 Task: Check current mortgage rates for homes with 15-year fixed loan payments.
Action: Mouse moved to (1043, 174)
Screenshot: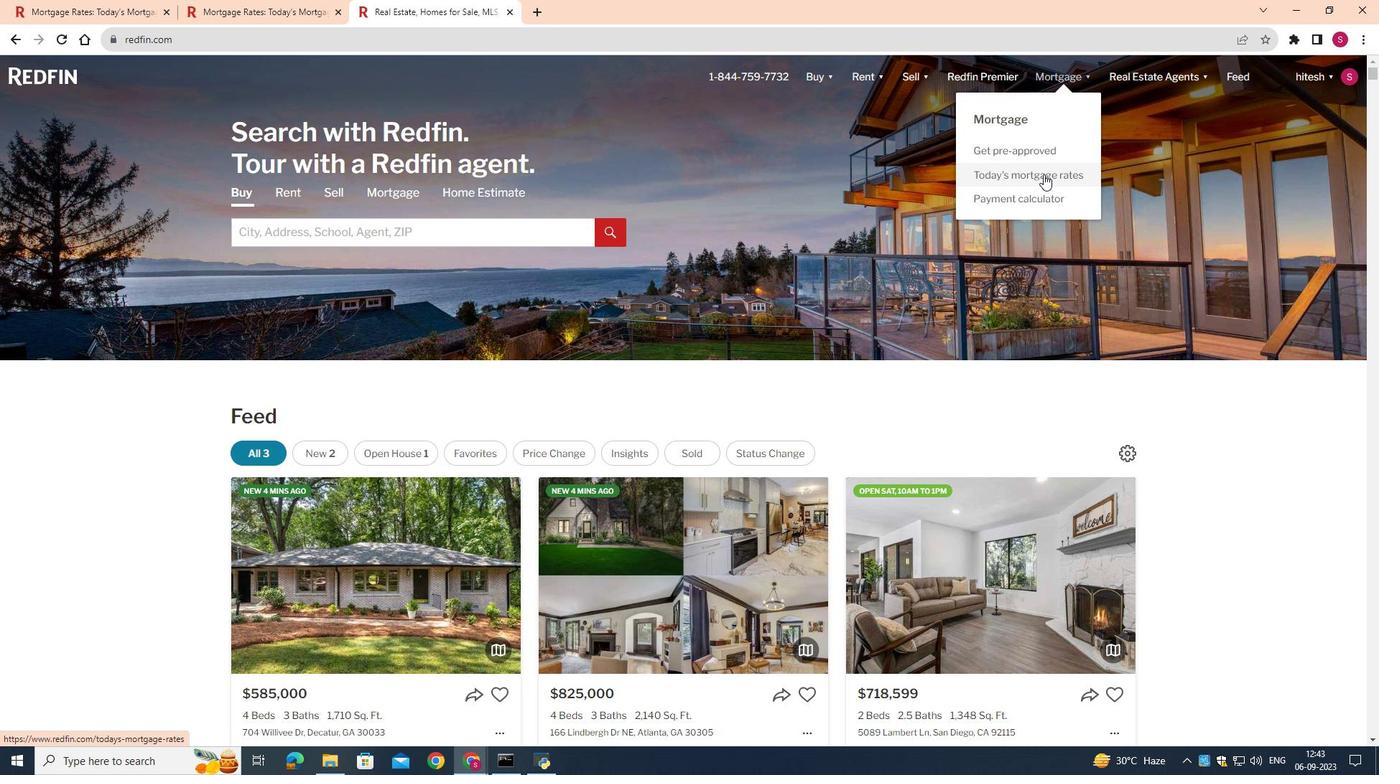 
Action: Mouse pressed left at (1043, 174)
Screenshot: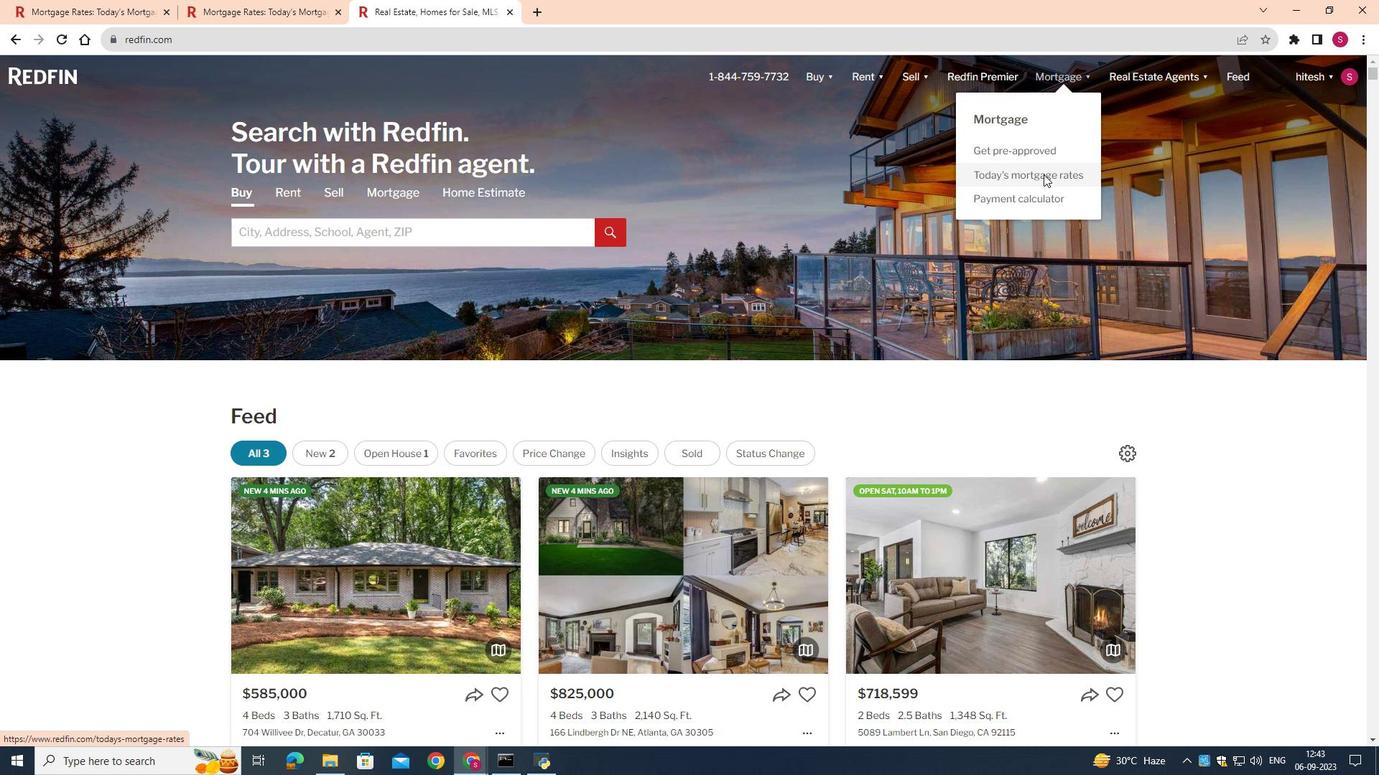 
Action: Mouse moved to (519, 363)
Screenshot: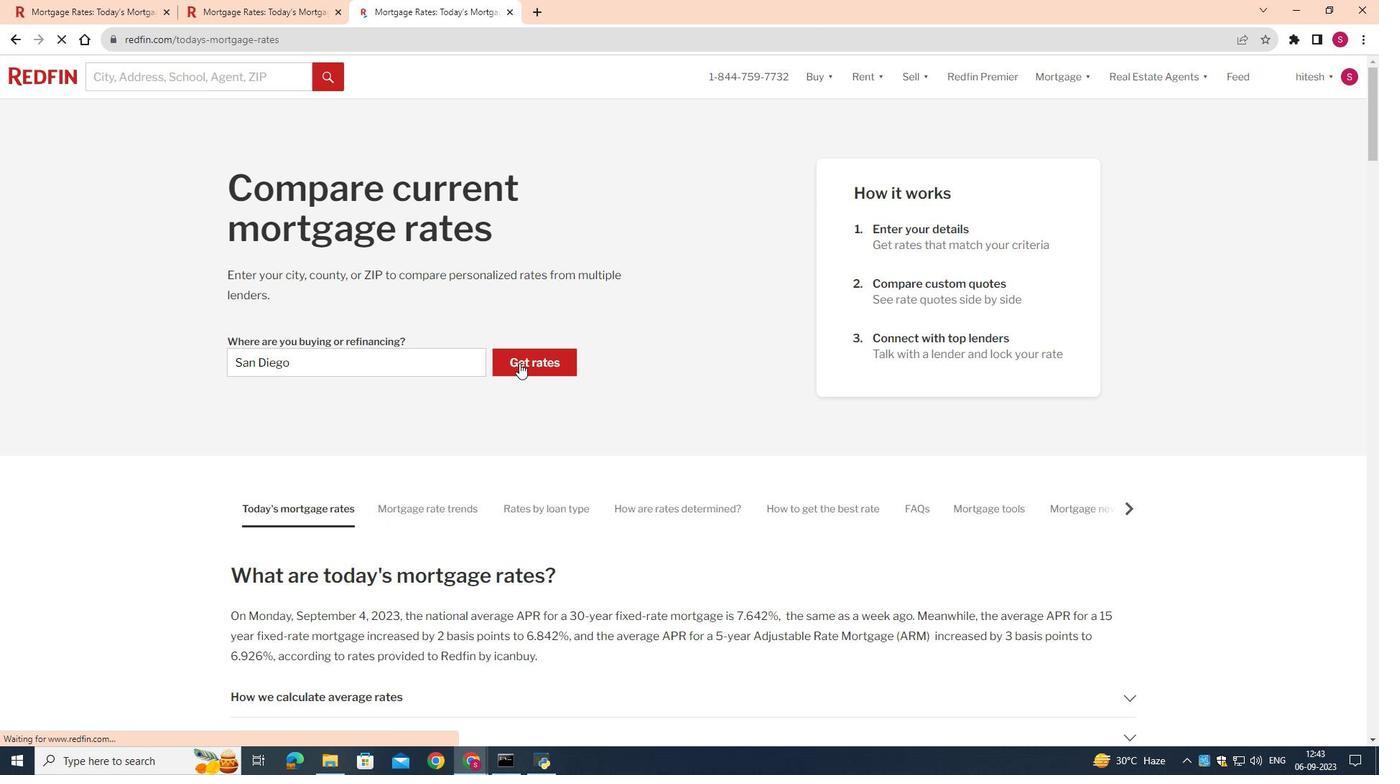 
Action: Mouse pressed left at (519, 363)
Screenshot: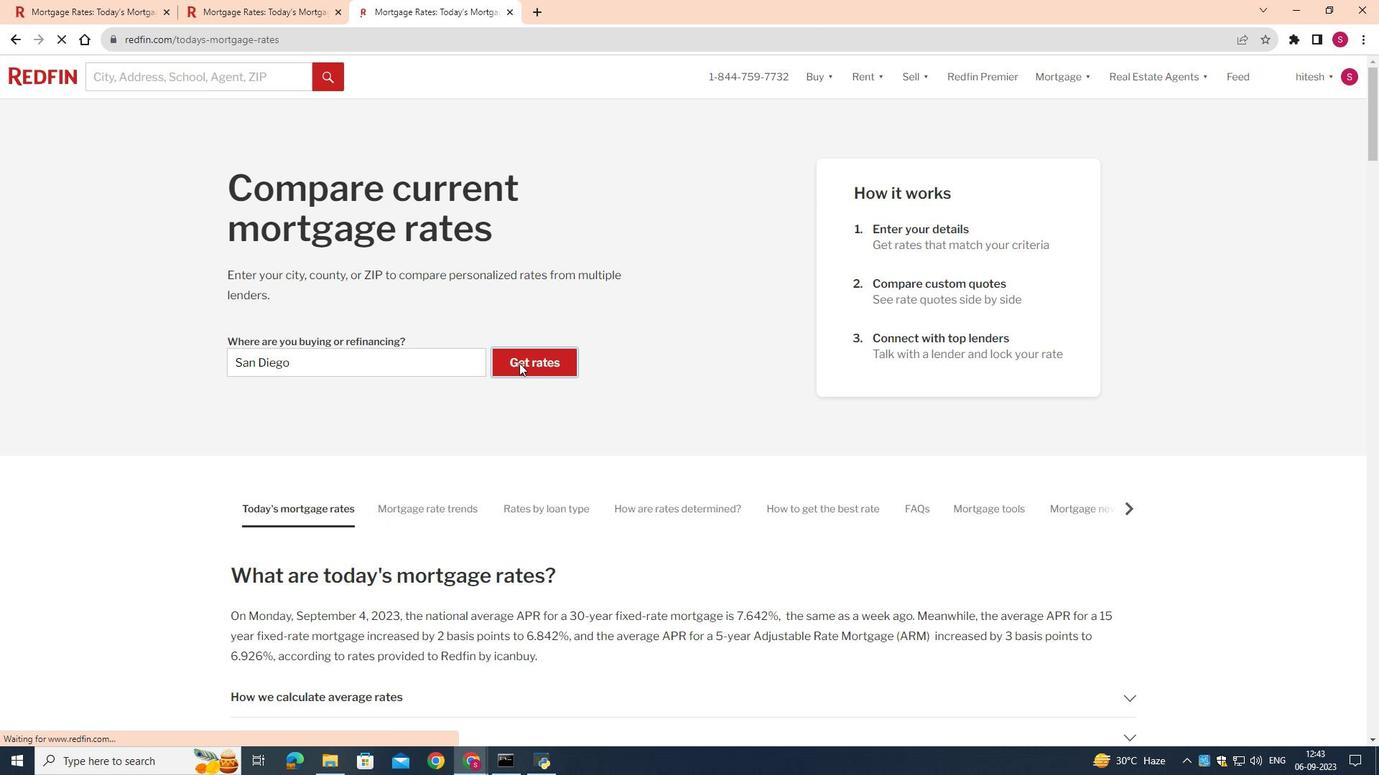
Action: Mouse moved to (351, 471)
Screenshot: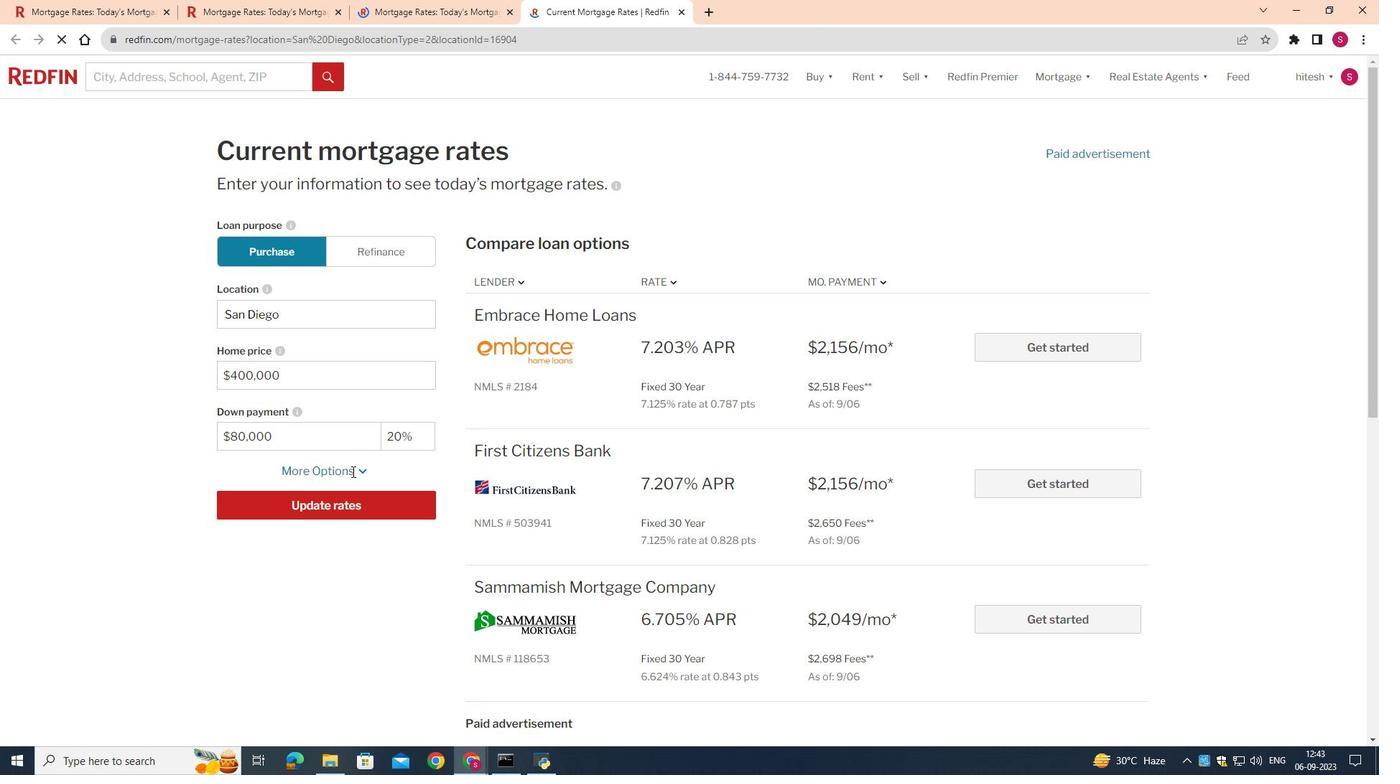 
Action: Mouse pressed left at (351, 471)
Screenshot: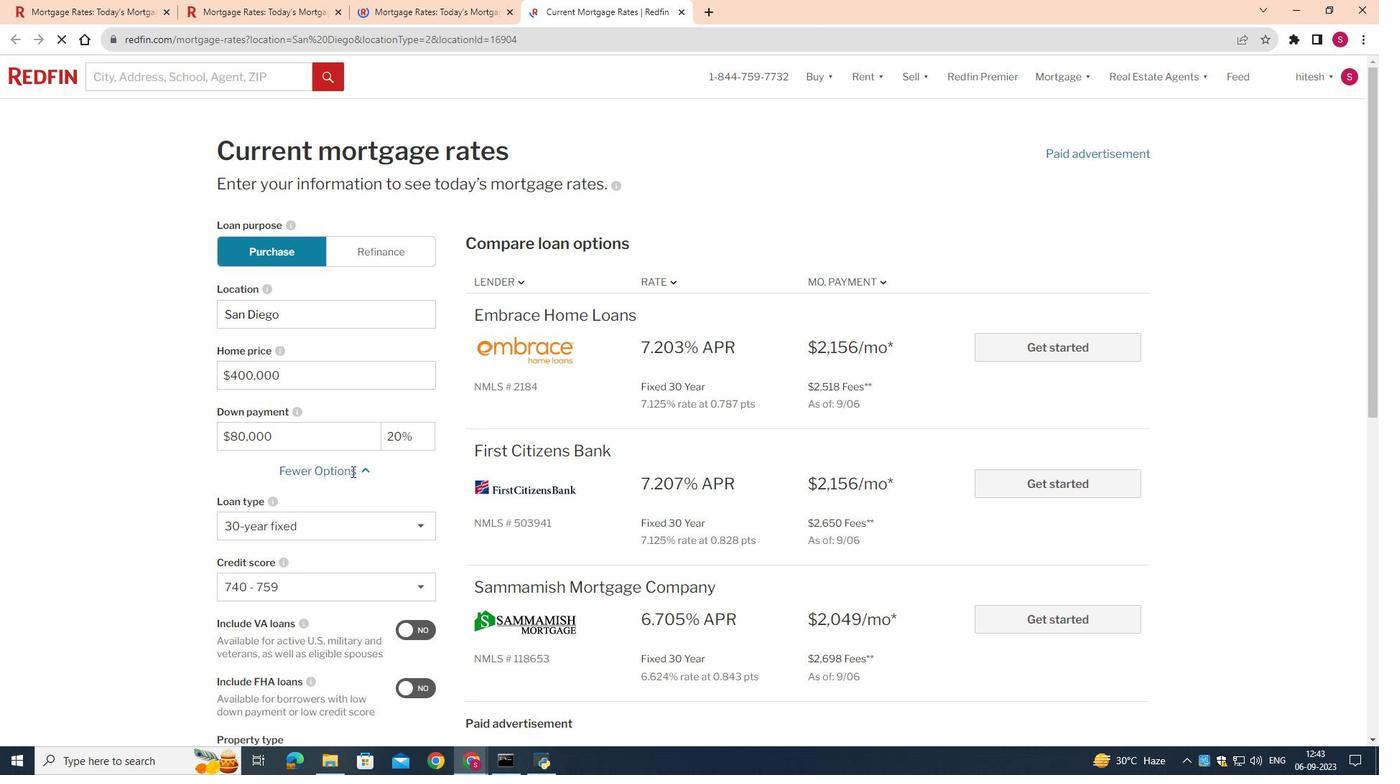 
Action: Mouse moved to (344, 527)
Screenshot: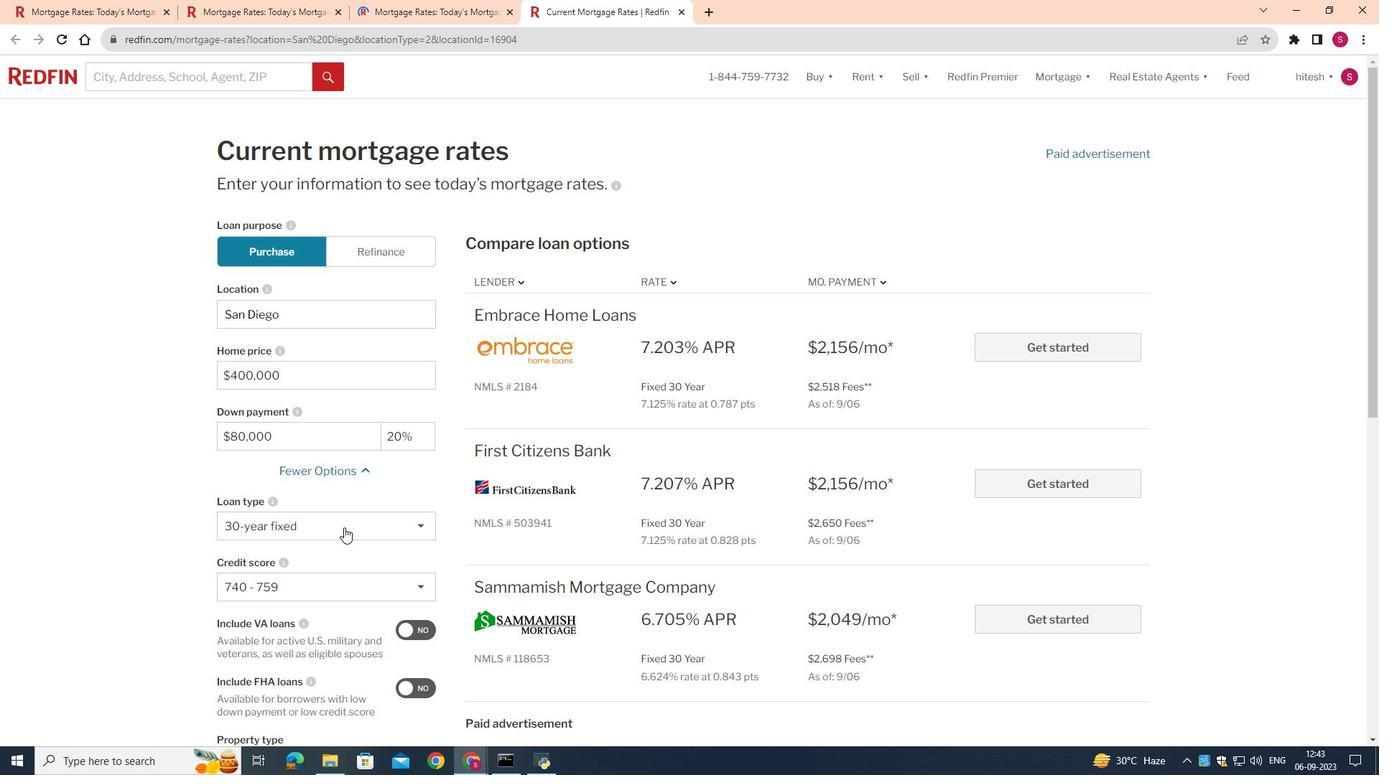 
Action: Mouse pressed left at (344, 527)
Screenshot: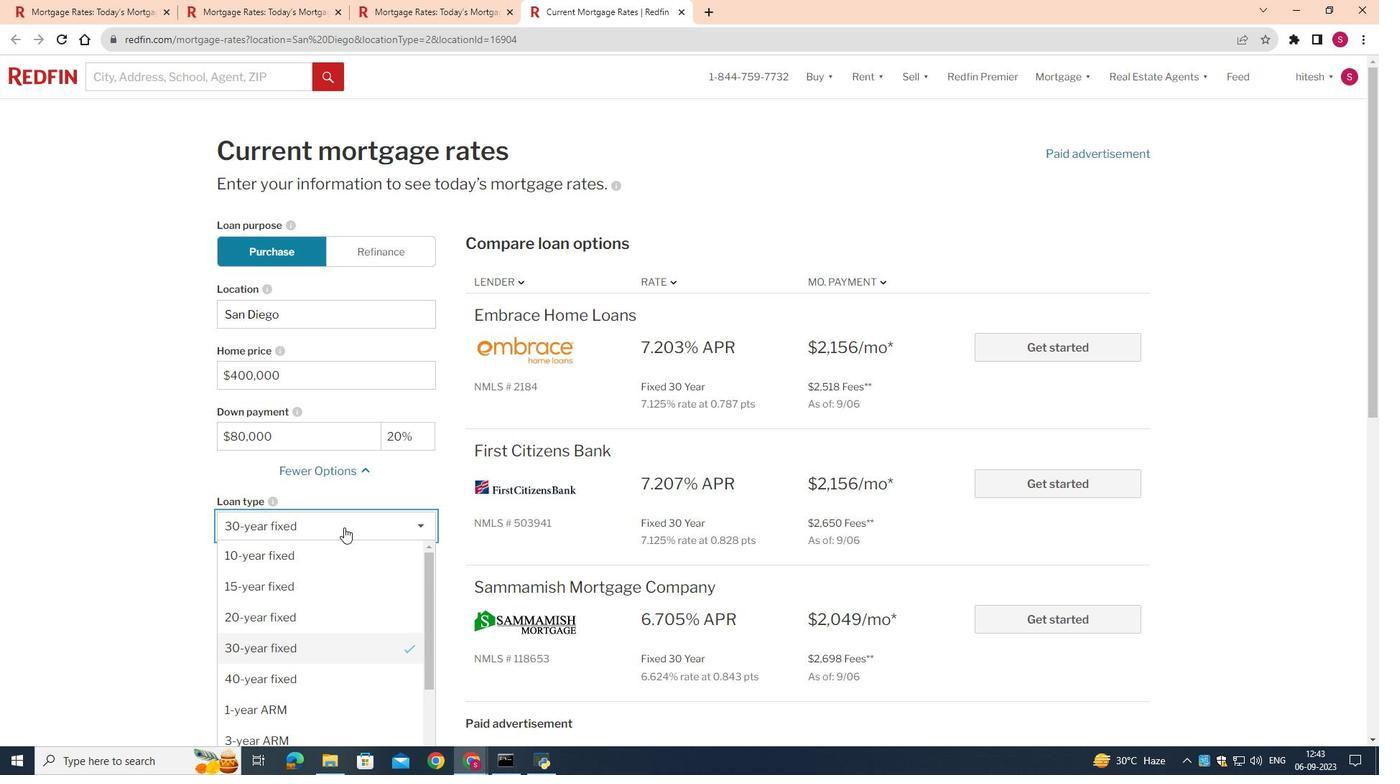 
Action: Mouse moved to (297, 587)
Screenshot: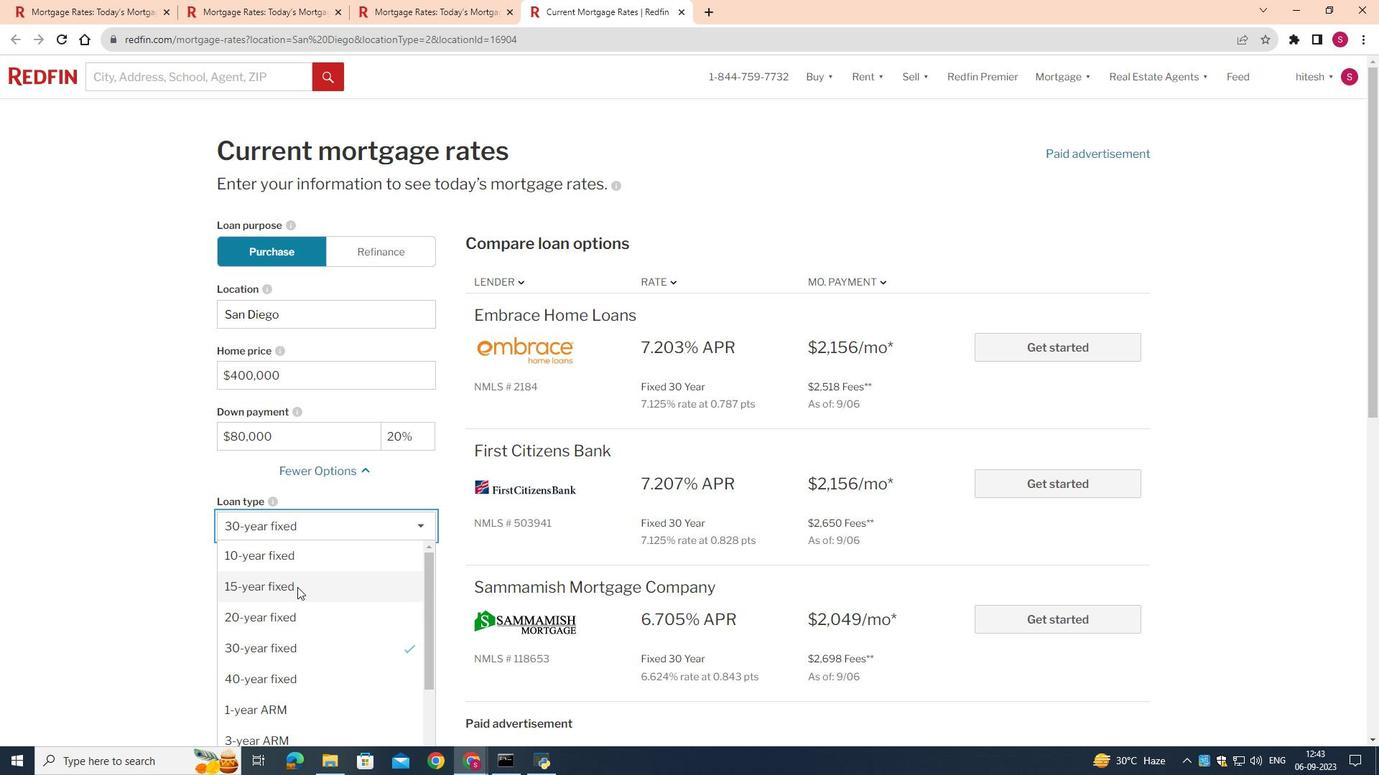 
Action: Mouse pressed left at (297, 587)
Screenshot: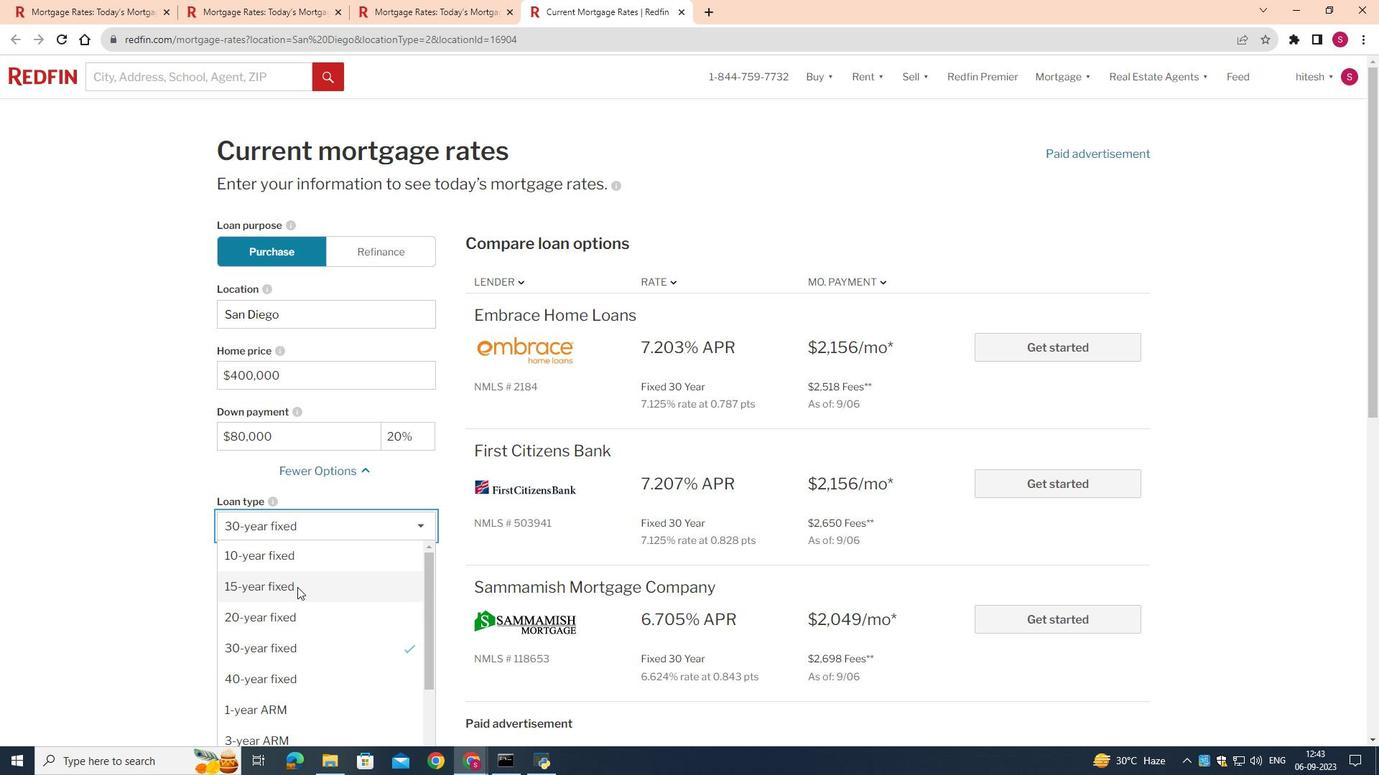 
Action: Mouse moved to (561, 483)
Screenshot: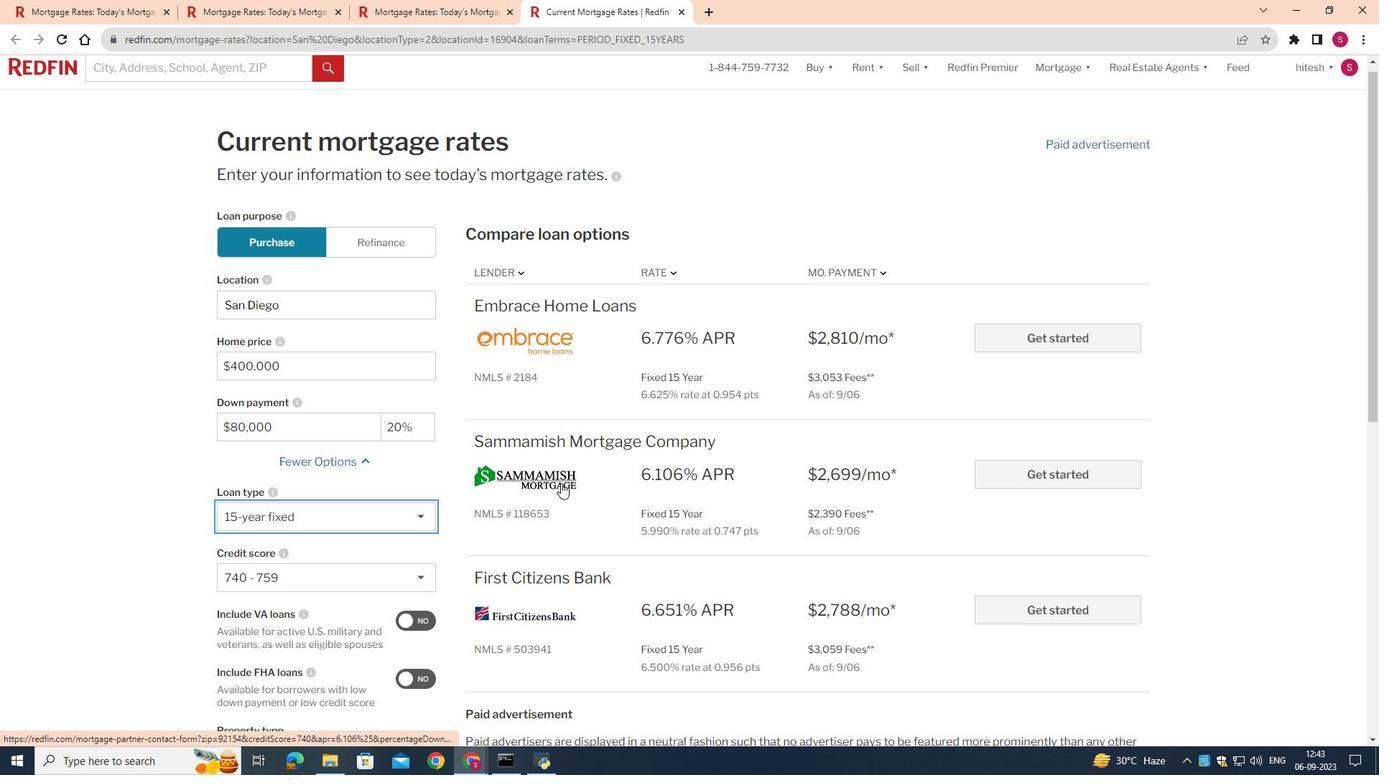 
Action: Mouse scrolled (561, 482) with delta (0, 0)
Screenshot: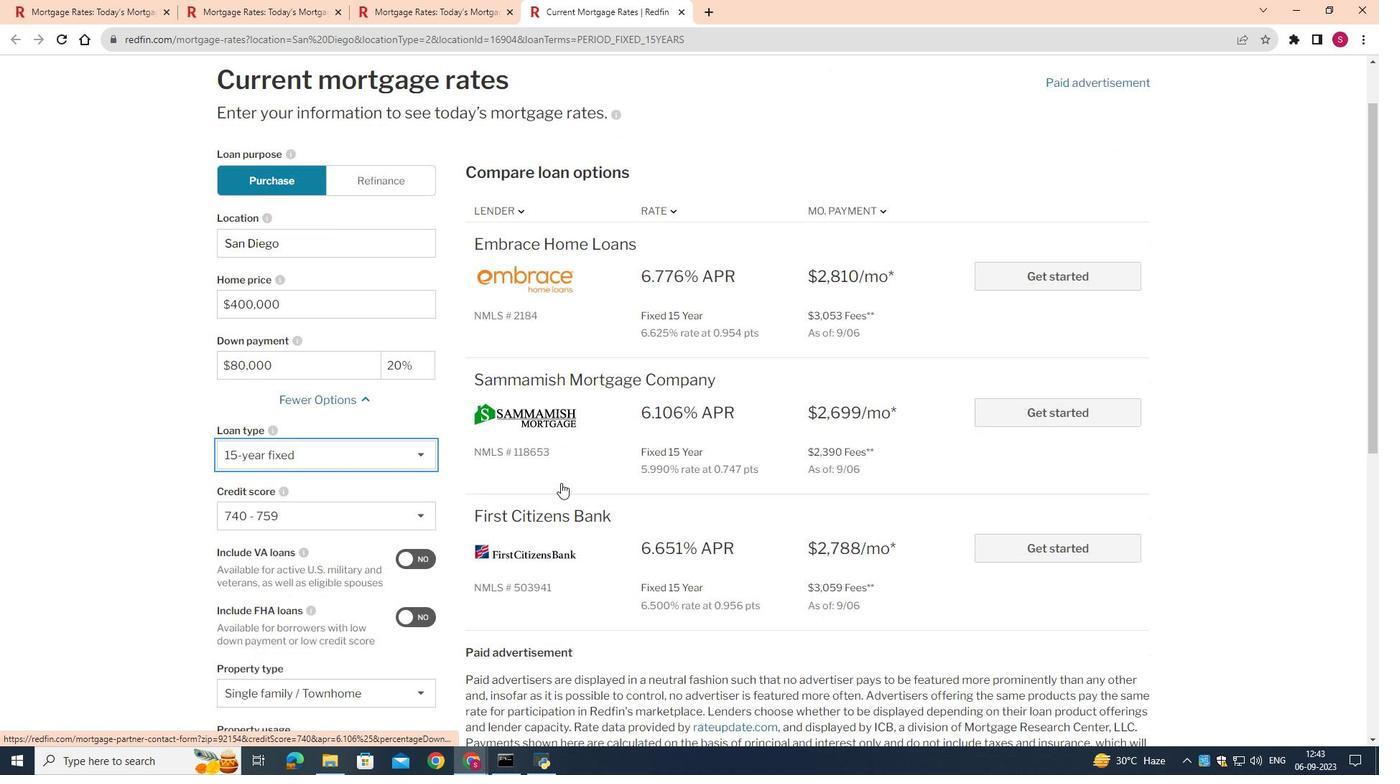 
